 Task: Create a scrum project AgileEagle. Add to scrum project AgileEagle a team member softage.3@softage.net and assign as Project Lead. Add to scrum project AgileEagle a team member softage.4@softage.net
Action: Mouse moved to (224, 53)
Screenshot: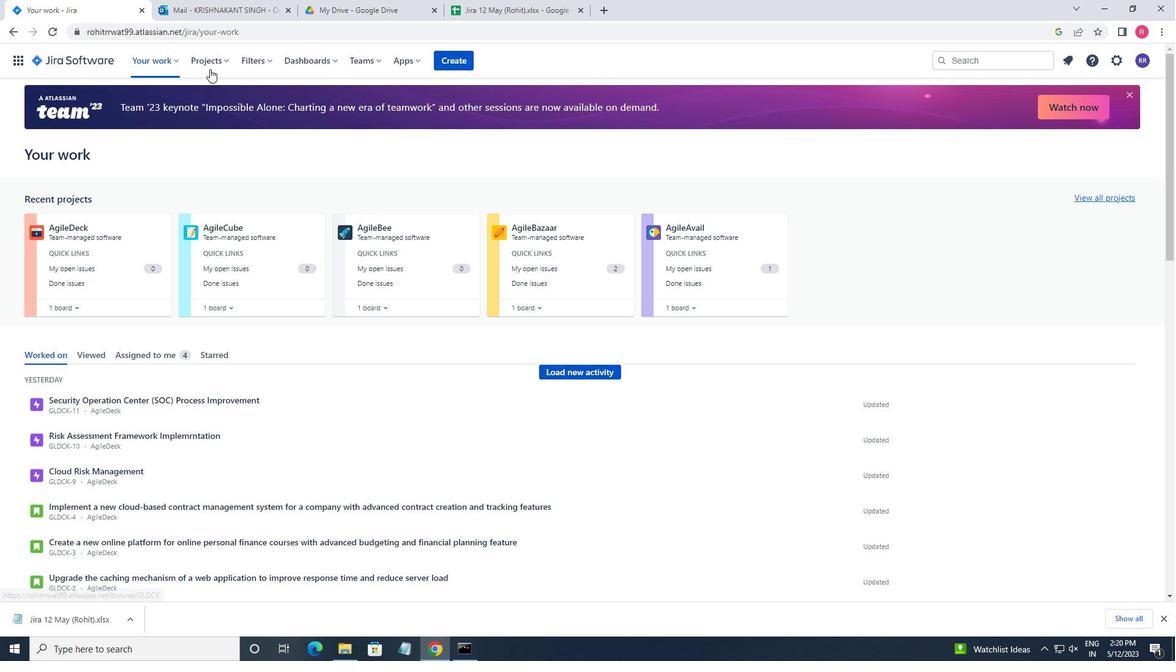 
Action: Mouse pressed left at (224, 53)
Screenshot: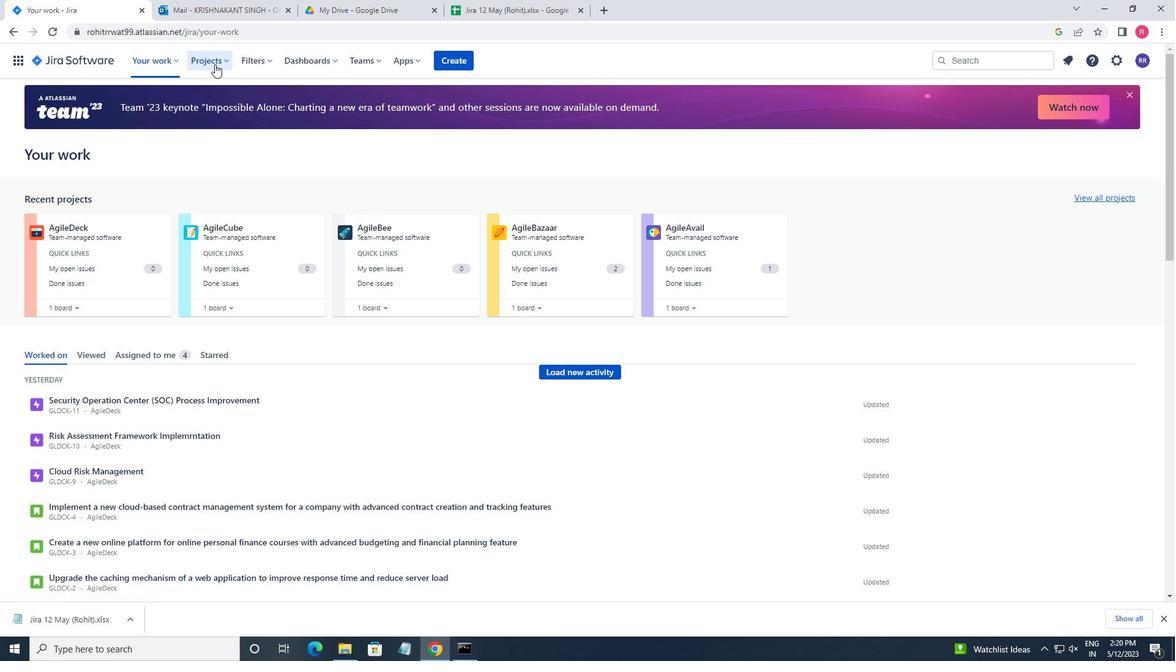 
Action: Mouse moved to (238, 304)
Screenshot: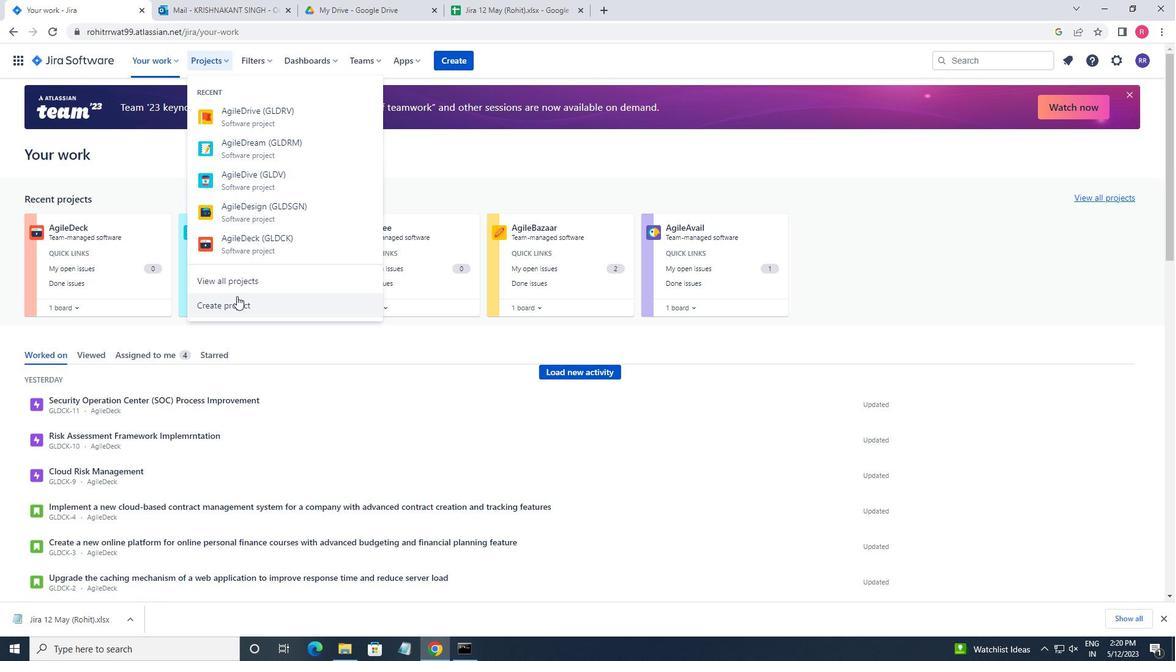 
Action: Mouse pressed left at (238, 304)
Screenshot: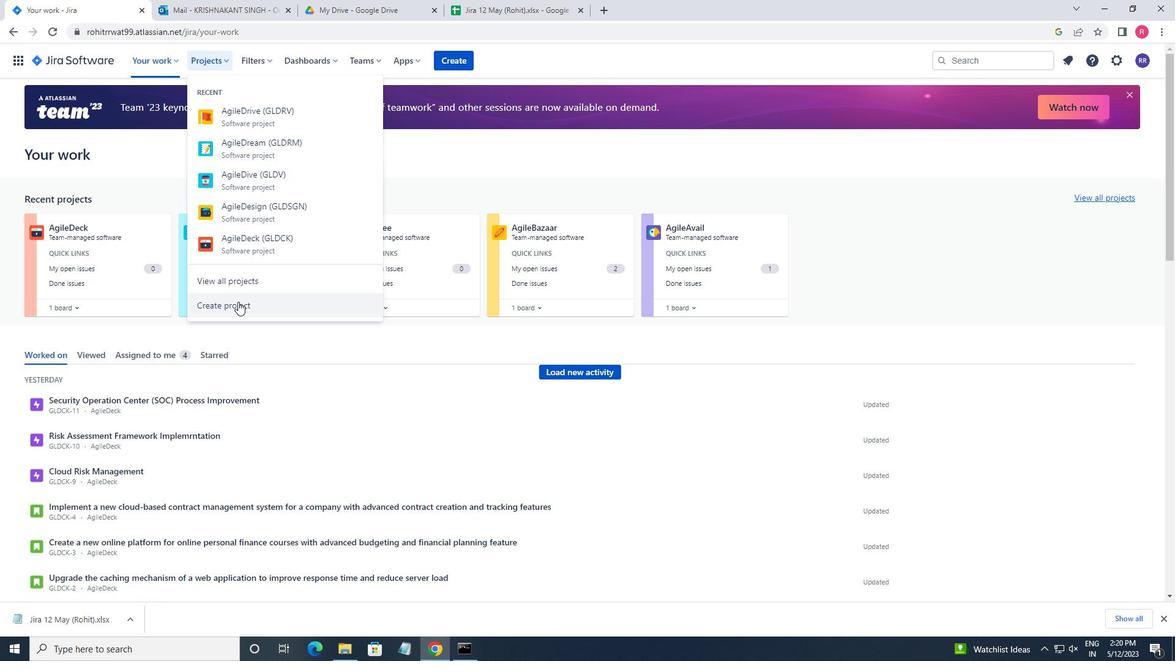 
Action: Mouse moved to (566, 290)
Screenshot: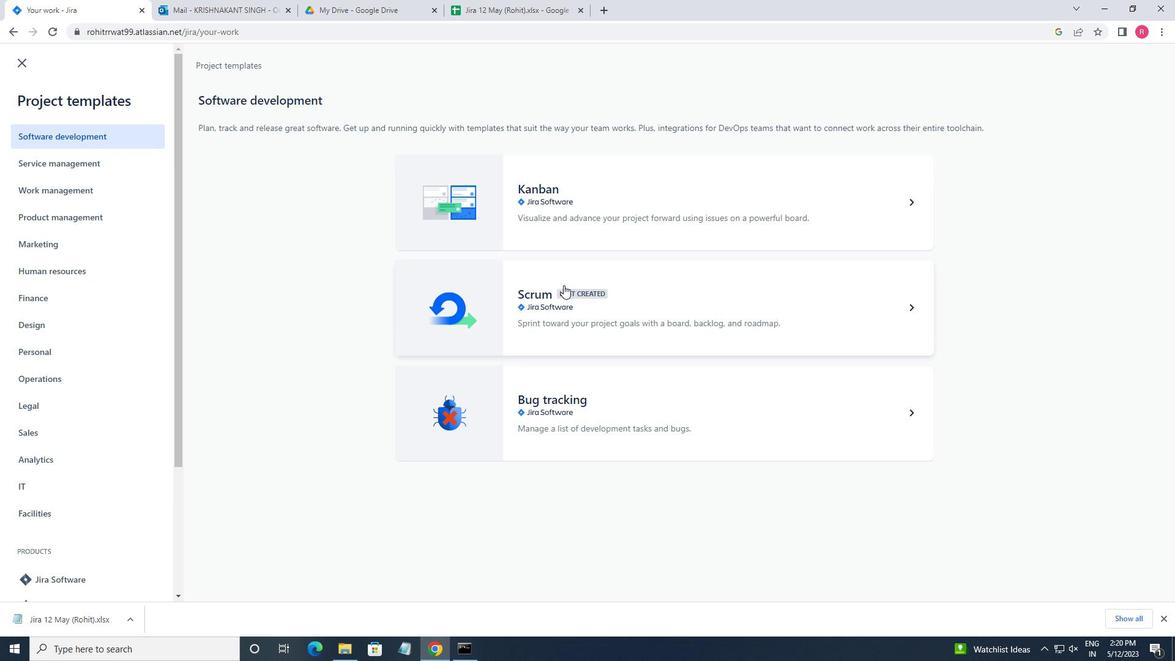 
Action: Mouse pressed left at (566, 290)
Screenshot: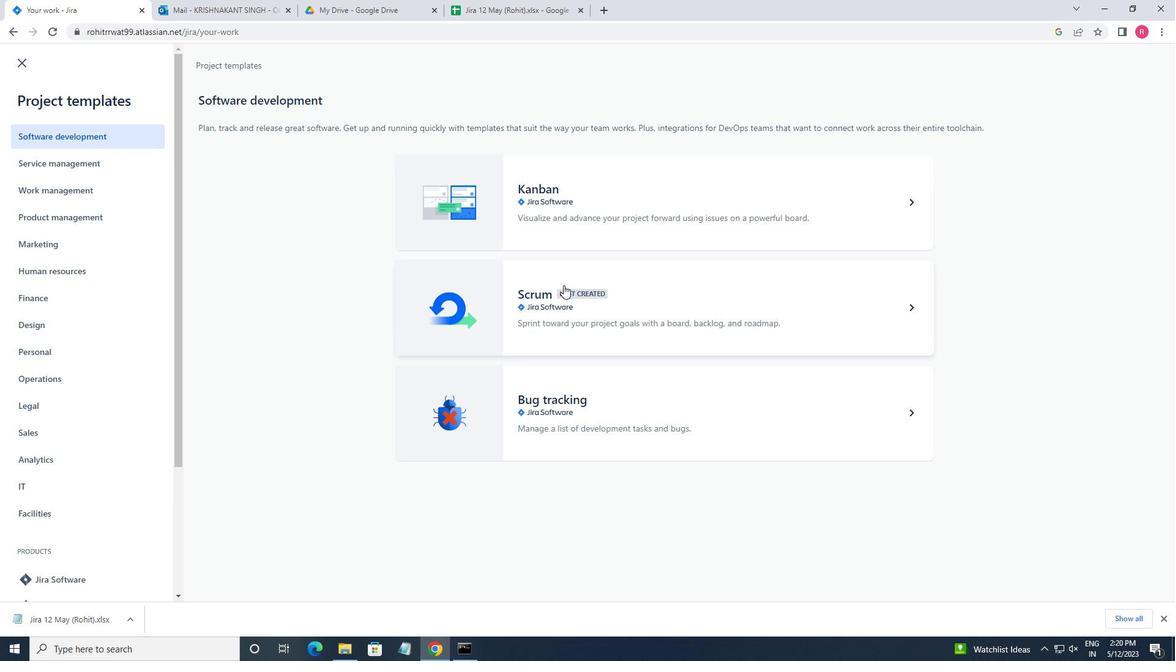 
Action: Mouse moved to (901, 577)
Screenshot: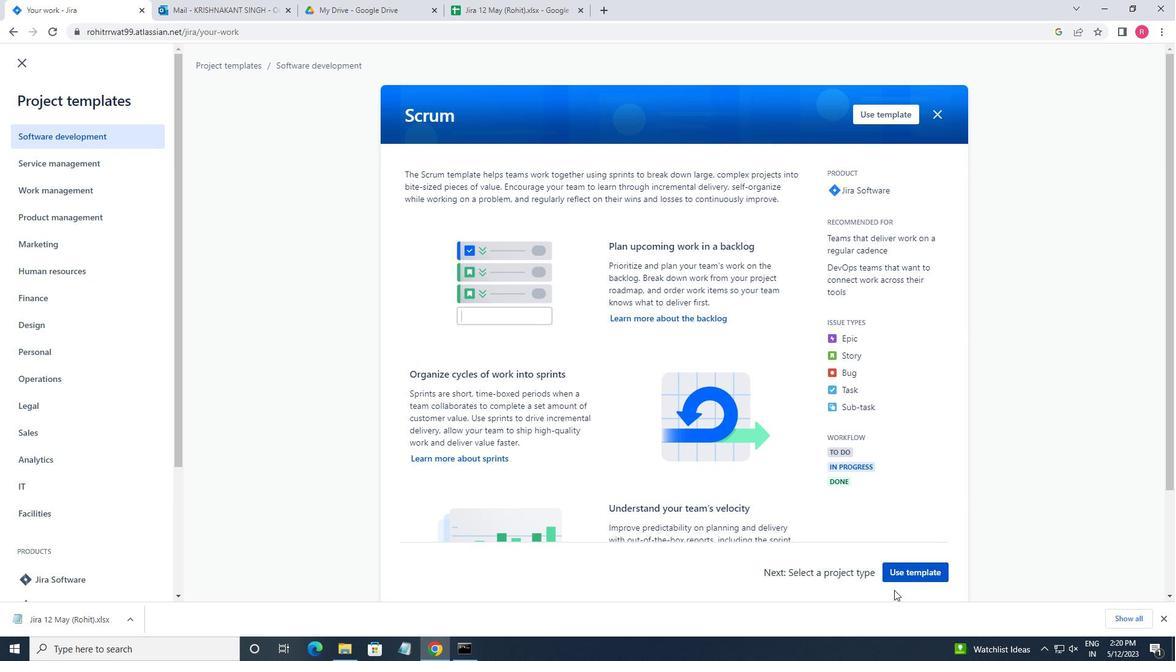 
Action: Mouse pressed left at (901, 577)
Screenshot: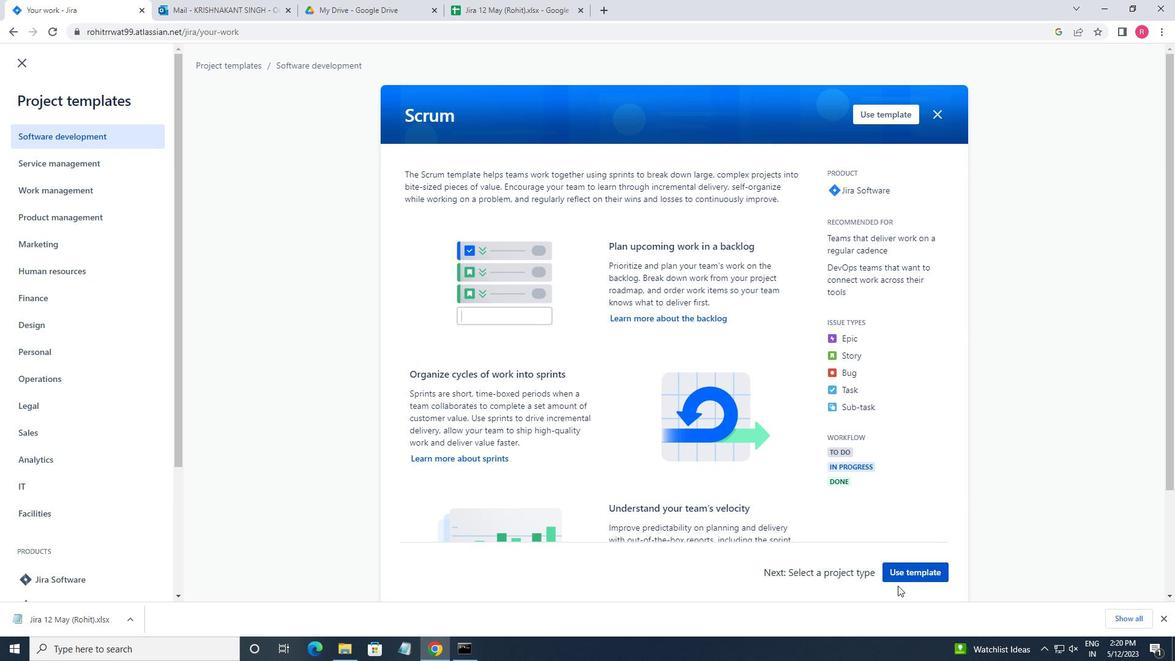 
Action: Mouse moved to (418, 563)
Screenshot: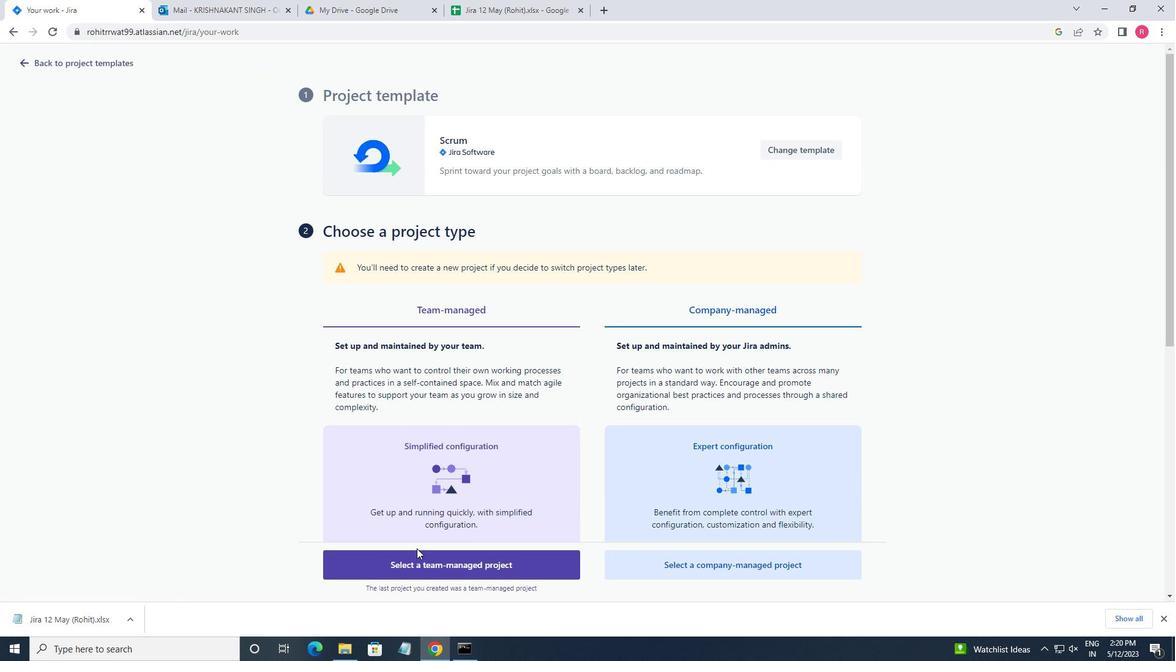 
Action: Mouse pressed left at (418, 563)
Screenshot: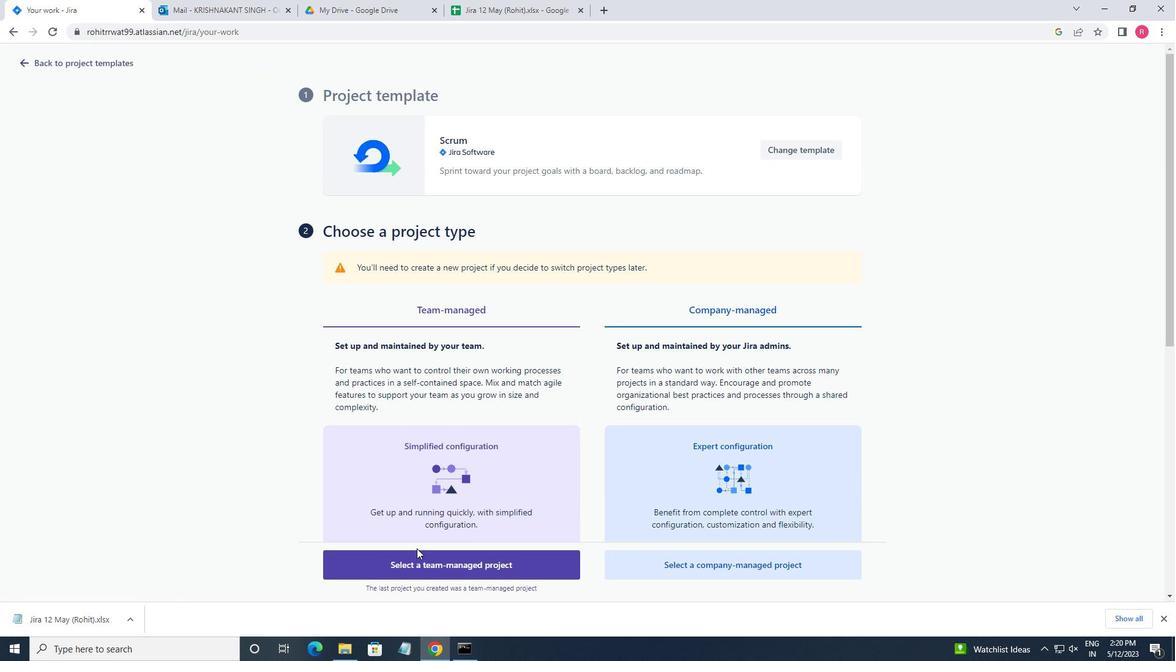 
Action: Mouse moved to (347, 285)
Screenshot: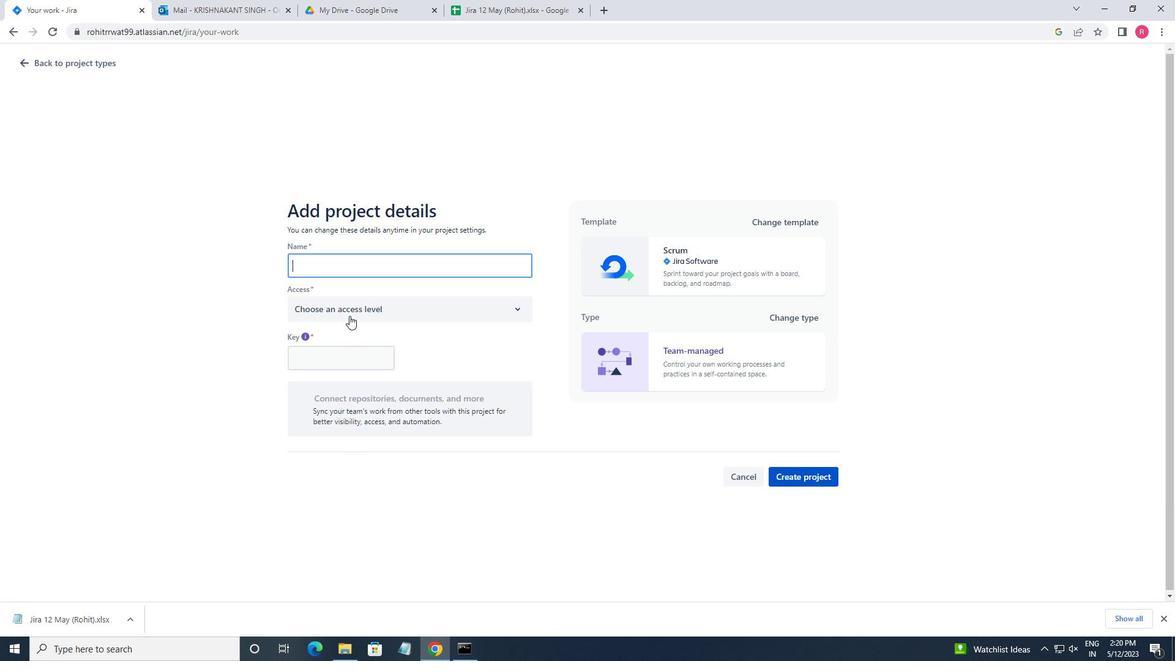 
Action: Key pressed <Key.shift>AGILE<Key.shift><Key.shift><Key.shift><Key.shift>EAGLE
Screenshot: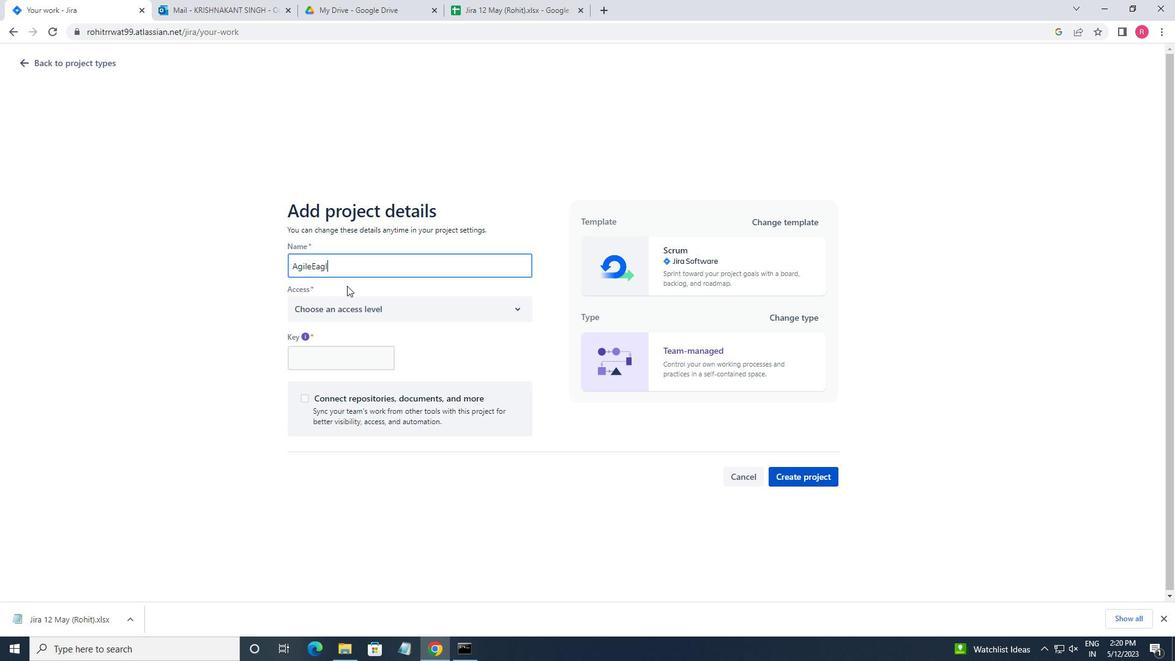 
Action: Mouse moved to (349, 306)
Screenshot: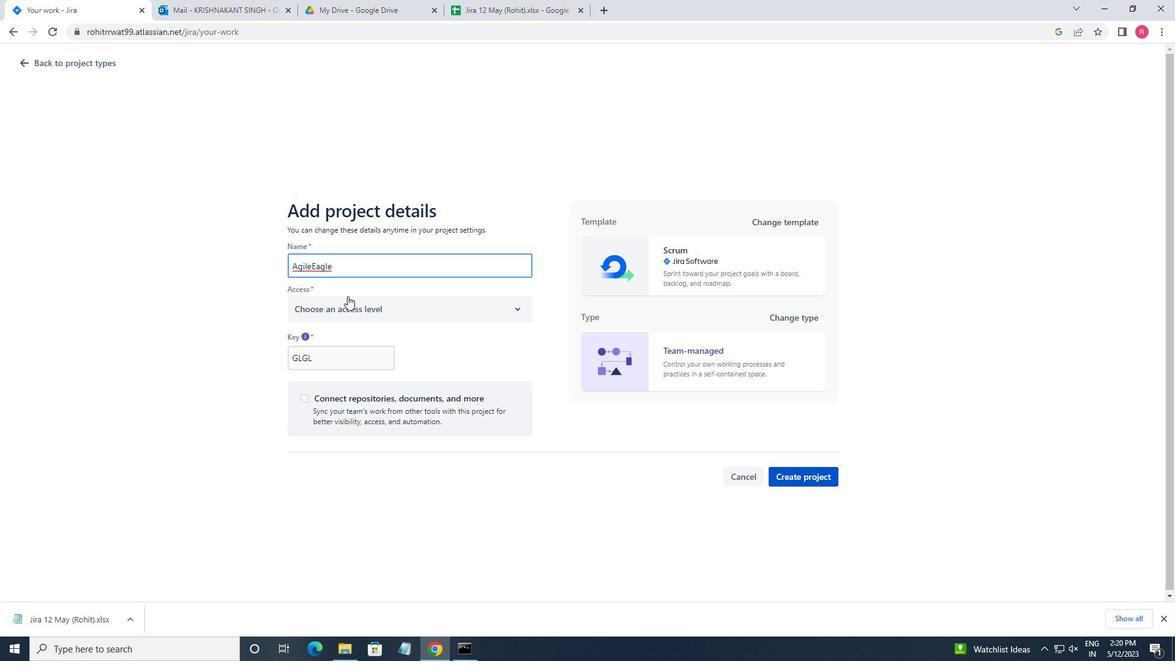 
Action: Mouse pressed left at (349, 306)
Screenshot: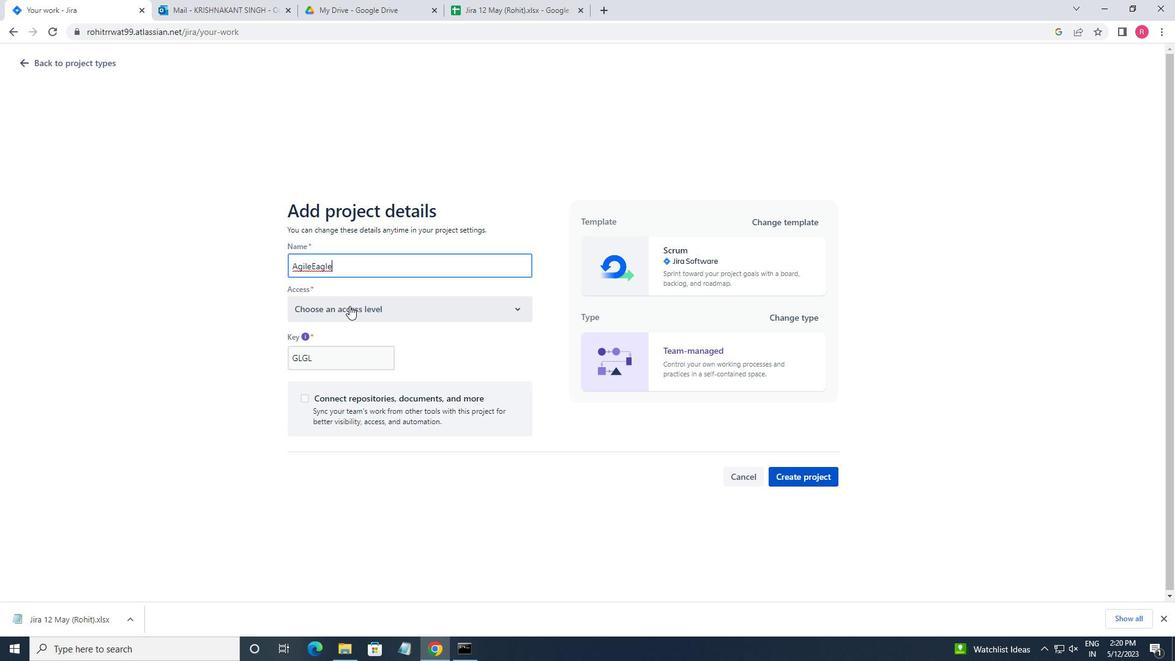 
Action: Mouse moved to (340, 339)
Screenshot: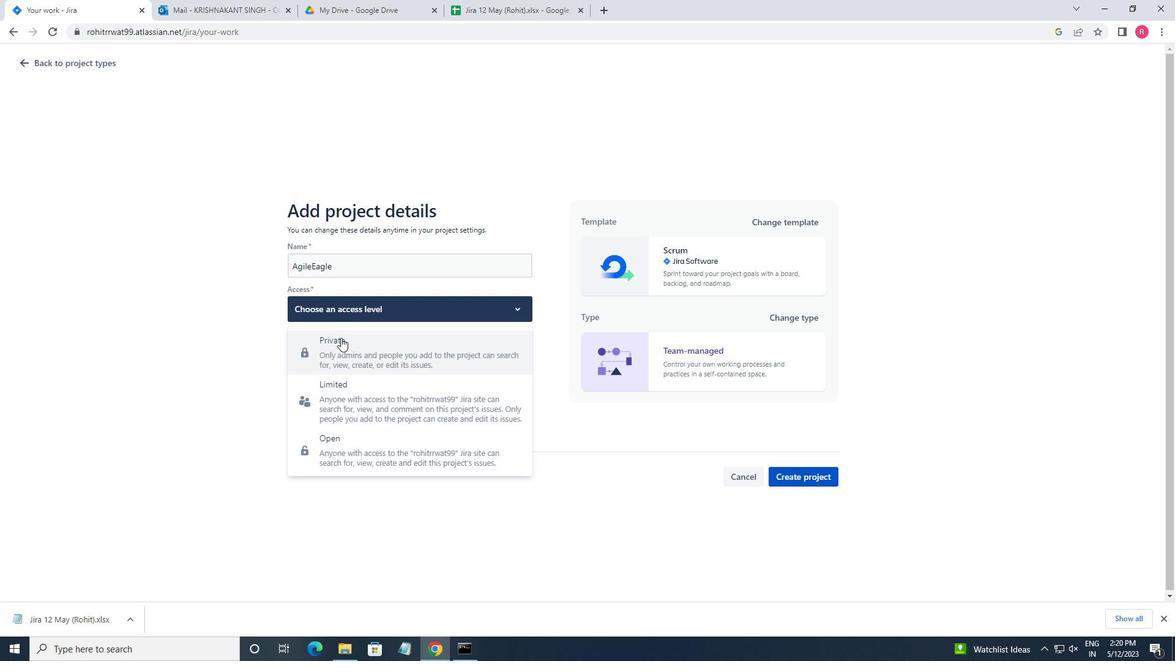 
Action: Mouse pressed left at (340, 339)
Screenshot: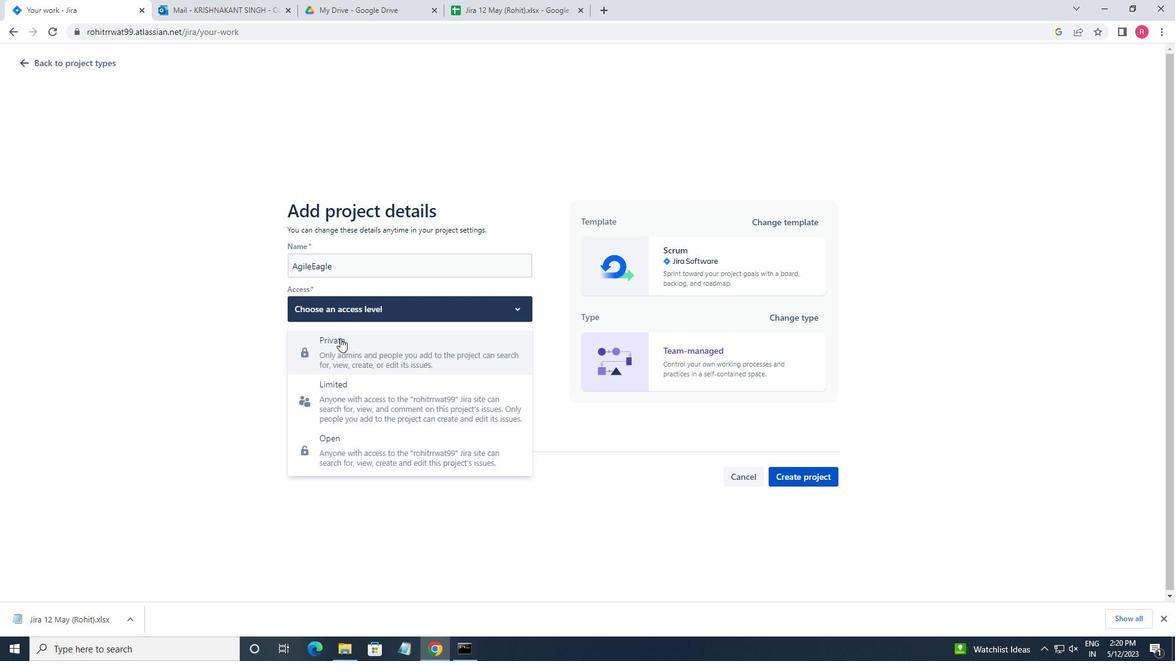 
Action: Mouse moved to (801, 475)
Screenshot: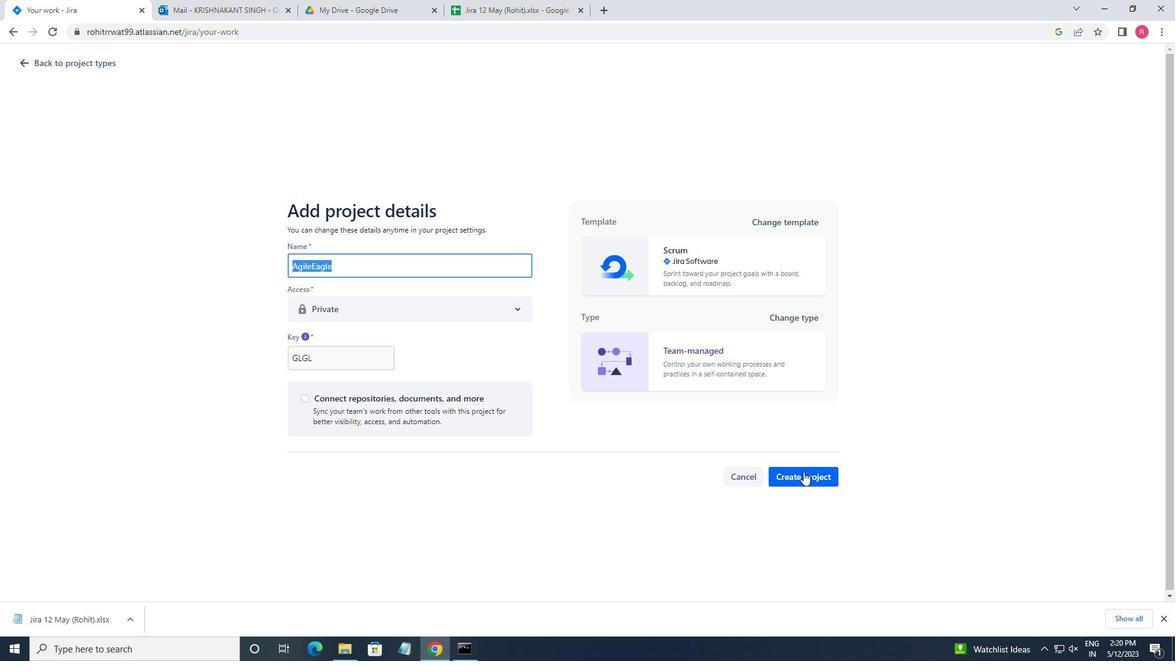 
Action: Mouse pressed left at (801, 475)
Screenshot: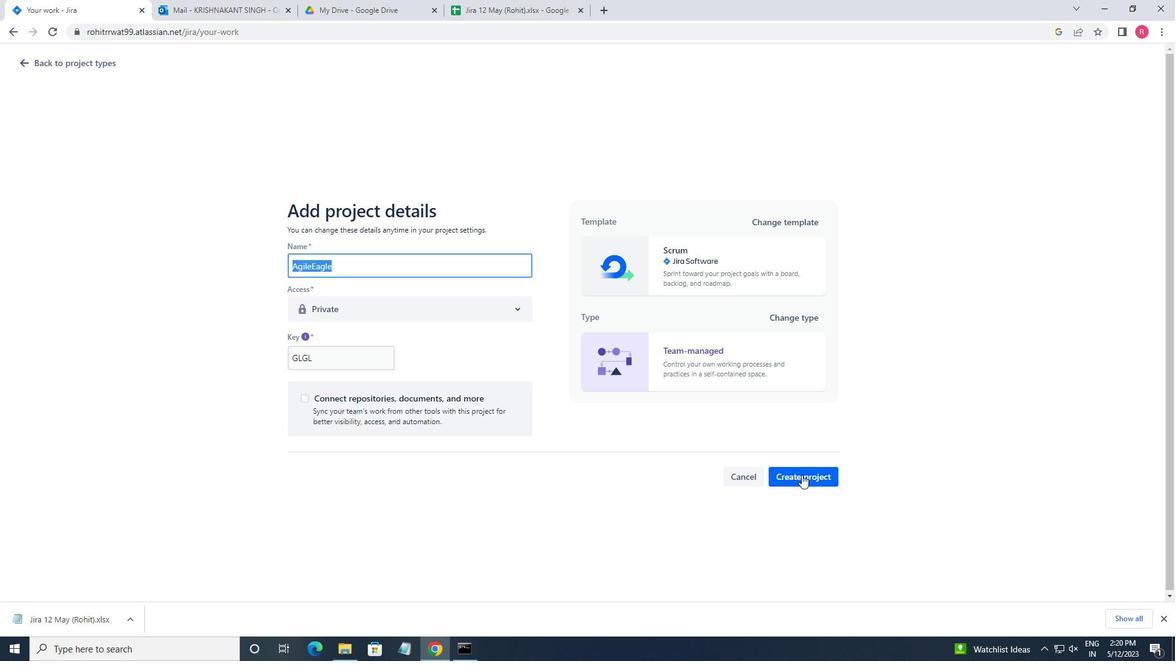 
Action: Mouse moved to (290, 165)
Screenshot: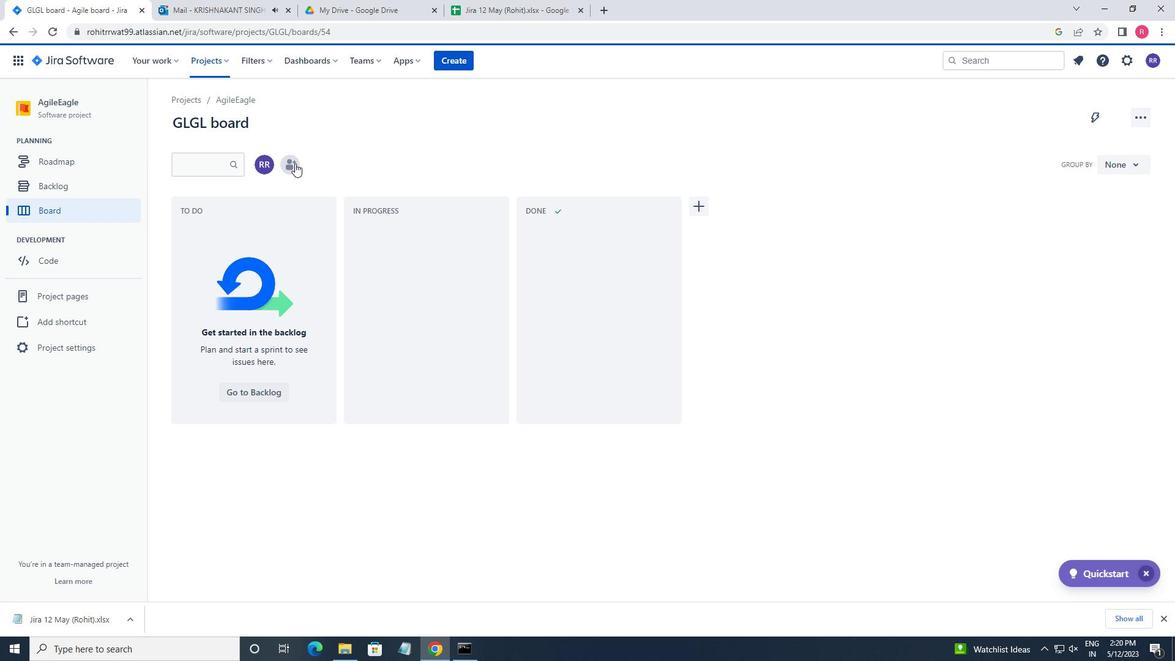 
Action: Mouse pressed left at (290, 165)
Screenshot: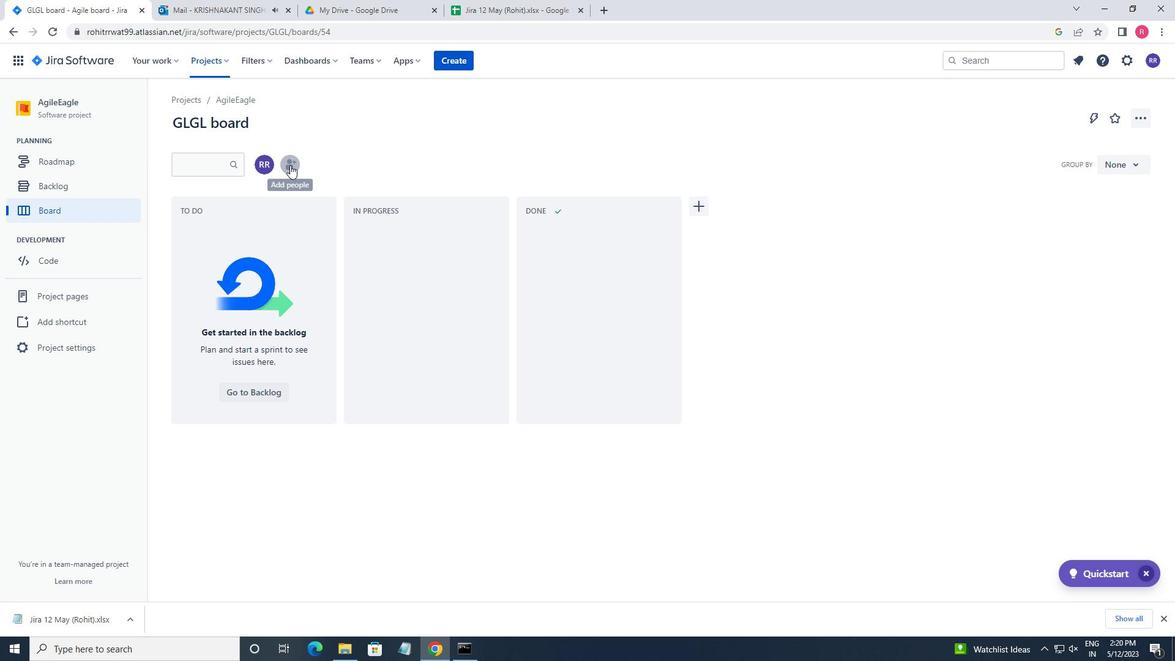 
Action: Key pressed SOFTAGE.3<Key.shift>ctrl+2SOFTAGE.NET
Screenshot: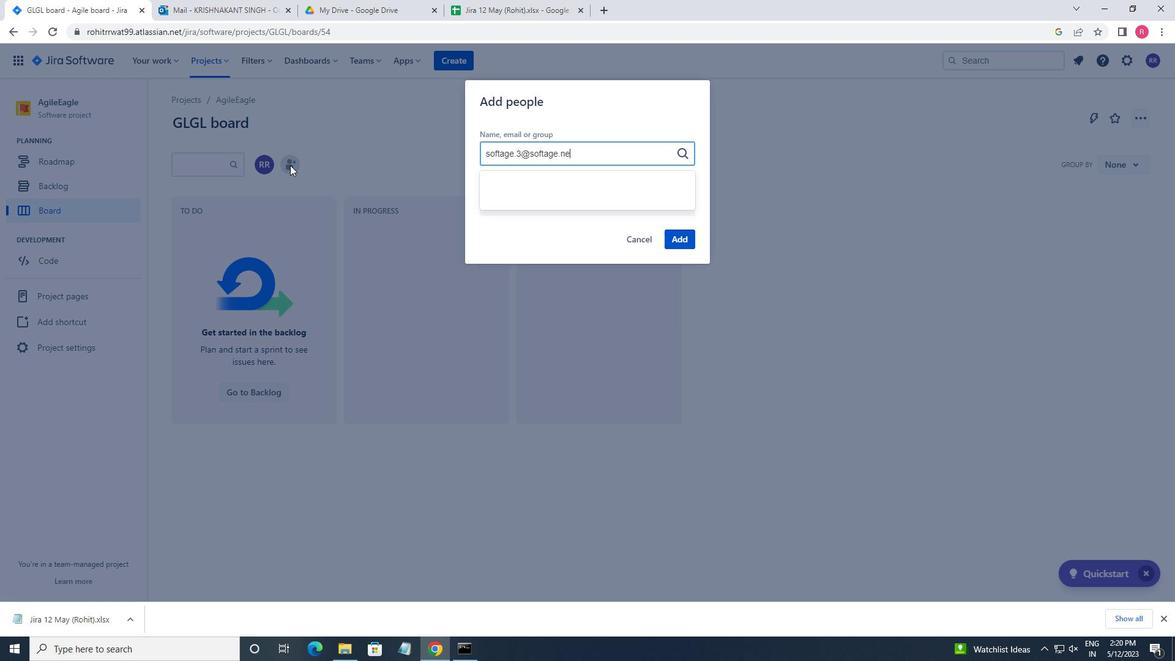 
Action: Mouse moved to (562, 220)
Screenshot: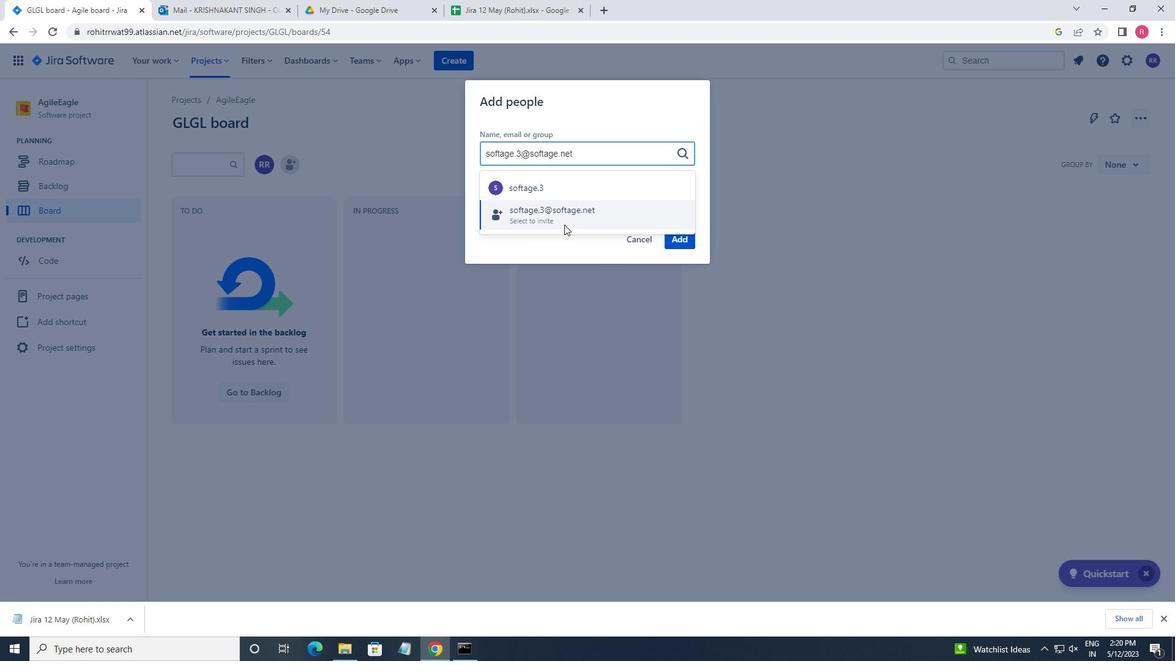 
Action: Mouse pressed left at (562, 220)
Screenshot: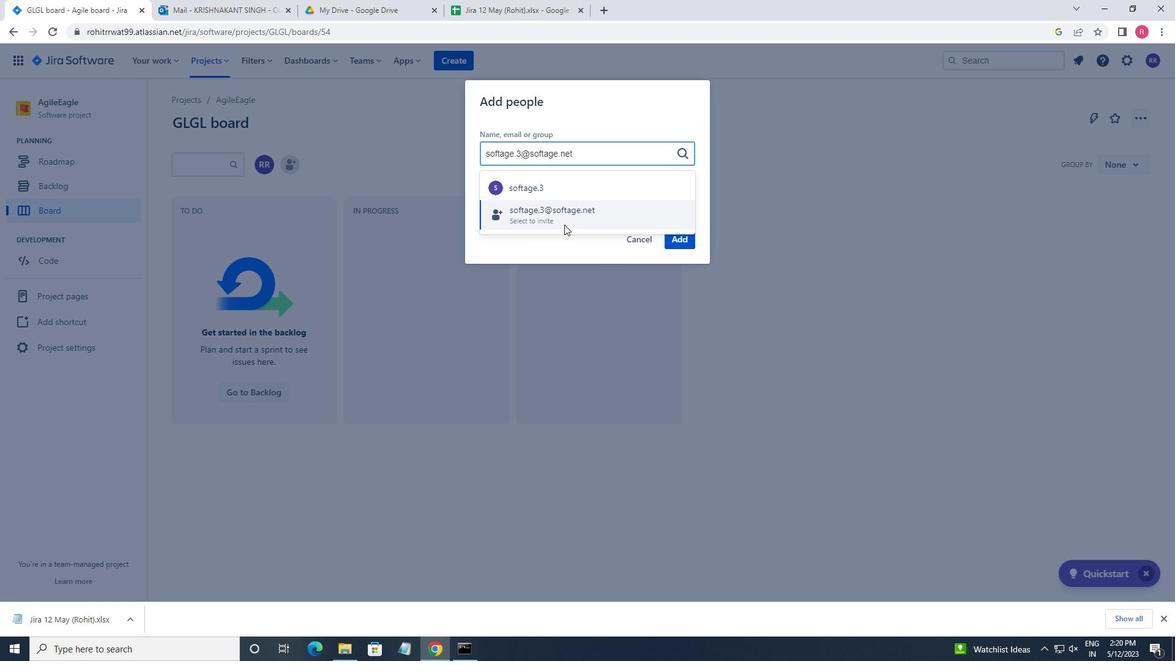 
Action: Mouse moved to (669, 238)
Screenshot: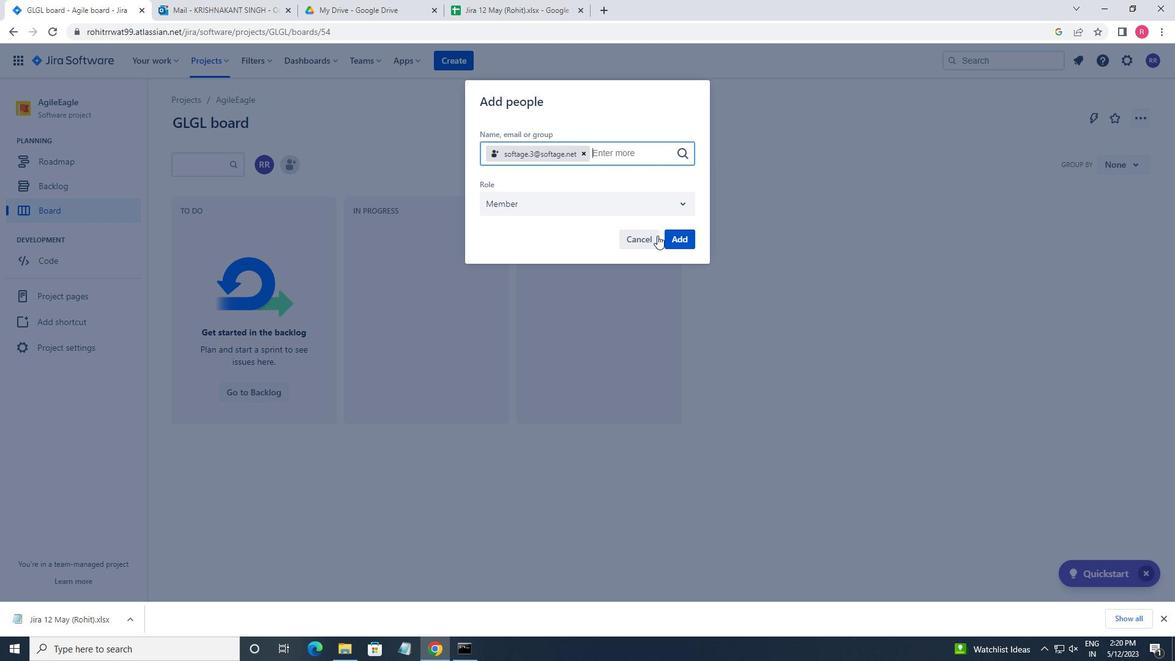 
Action: Mouse pressed left at (669, 238)
Screenshot: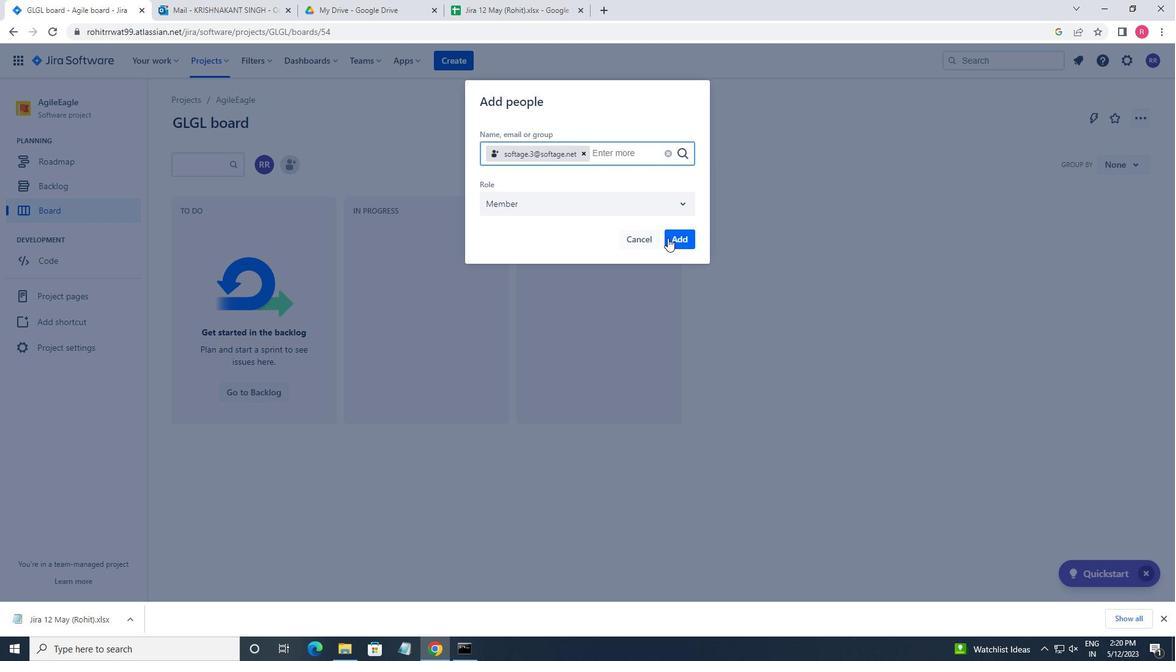 
Action: Mouse moved to (78, 339)
Screenshot: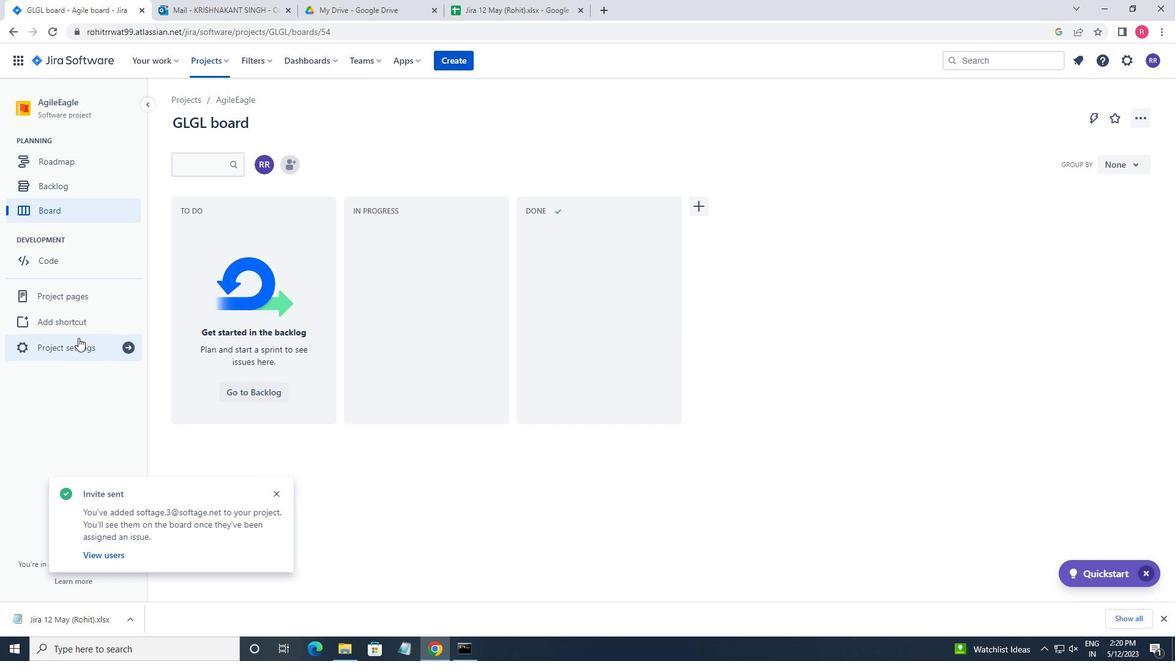 
Action: Mouse pressed left at (78, 339)
Screenshot: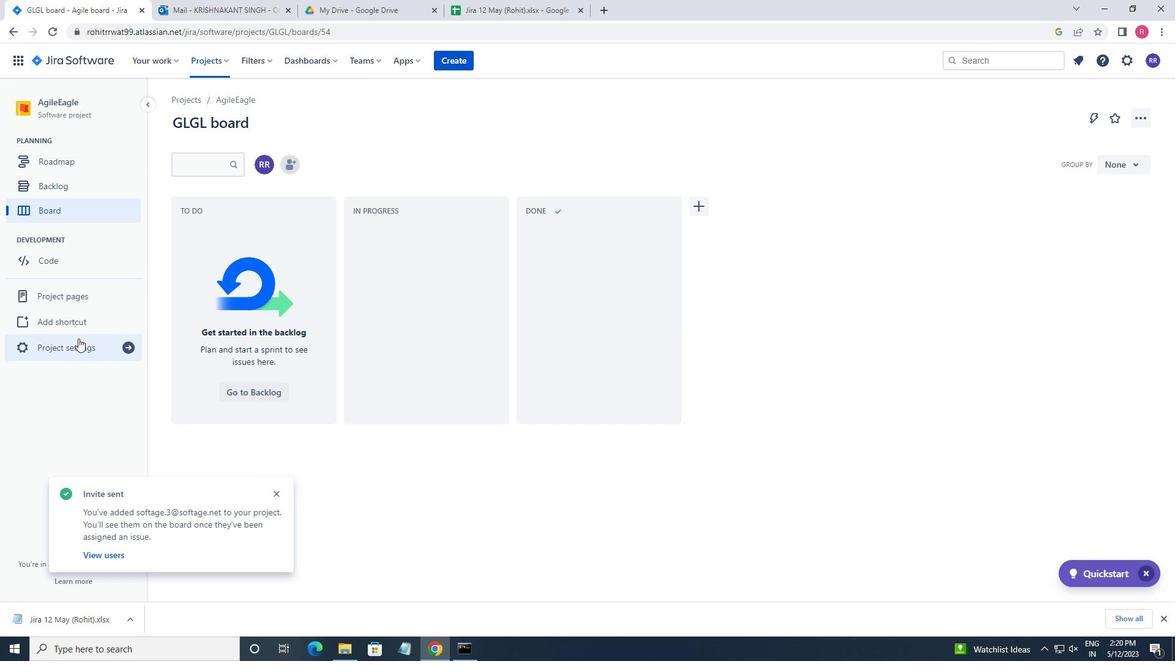 
Action: Mouse moved to (607, 446)
Screenshot: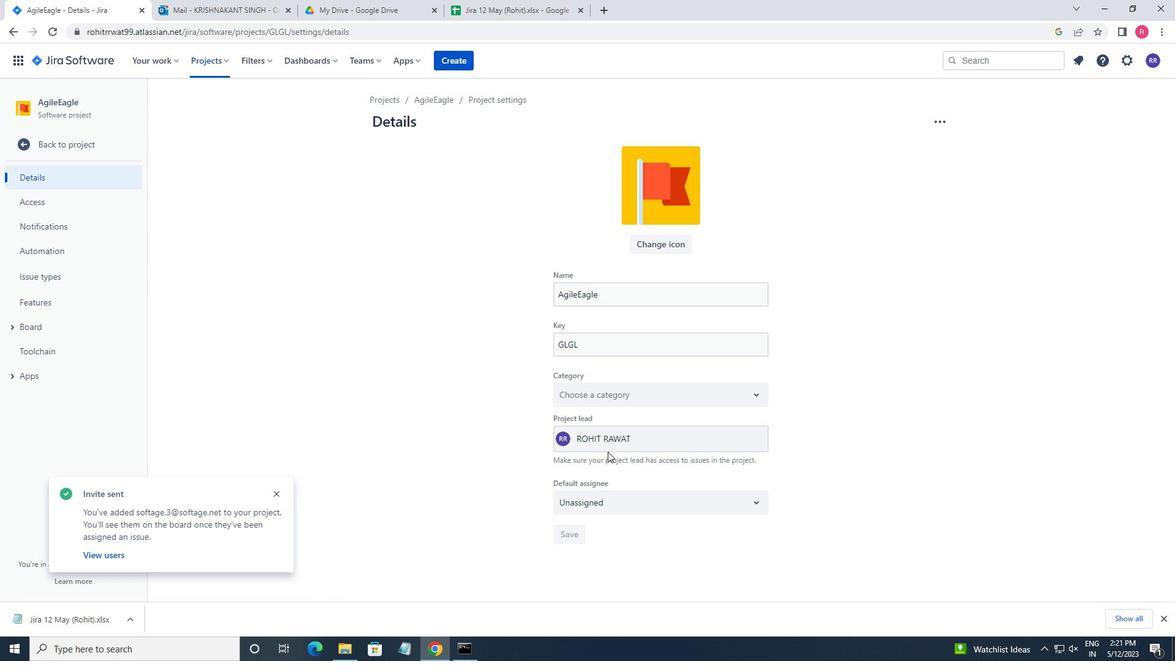 
Action: Mouse pressed left at (607, 446)
Screenshot: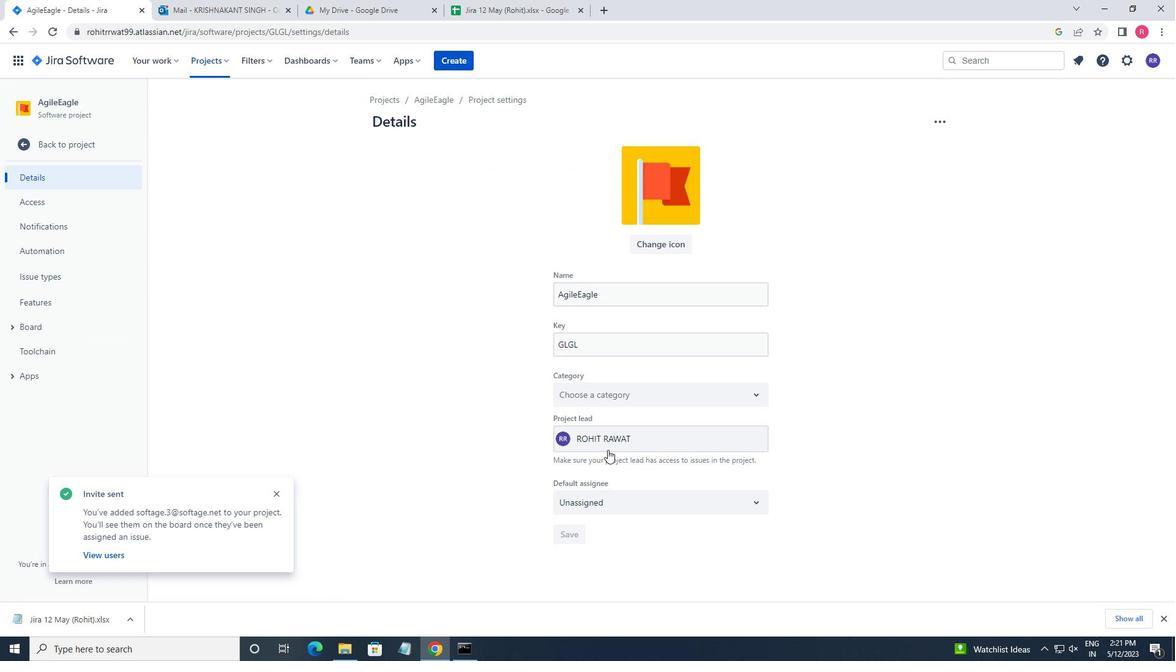 
Action: Key pressed SOFTAGE.2<Key.backspace>3<Key.shift>@SOFTAGE.NET
Screenshot: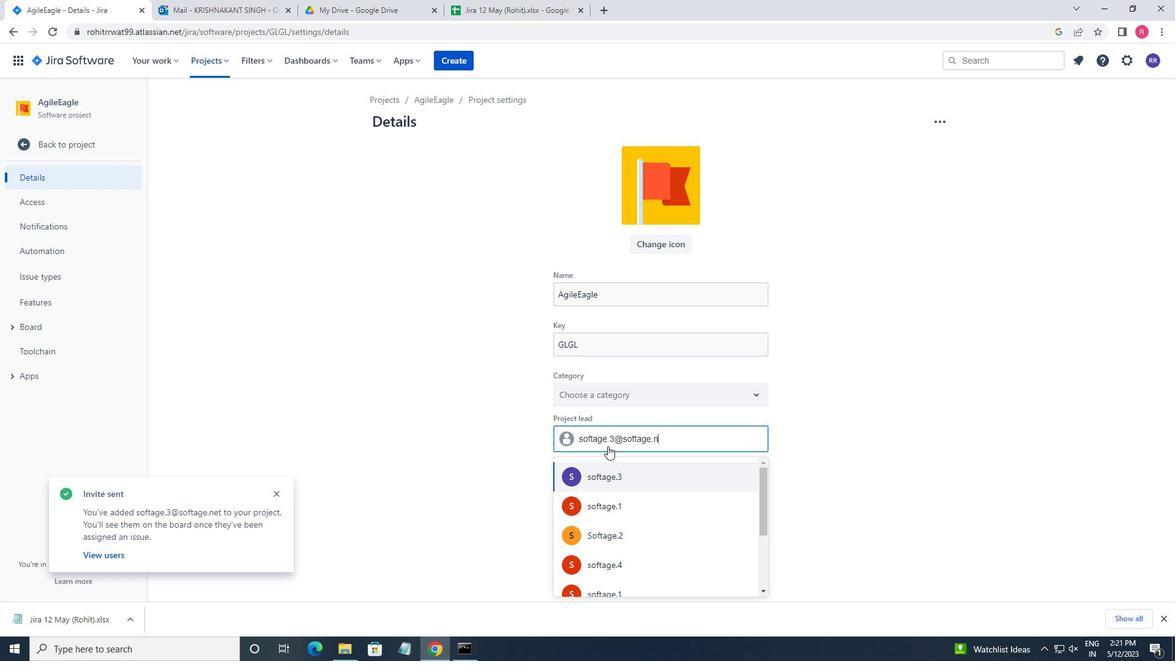 
Action: Mouse moved to (617, 471)
Screenshot: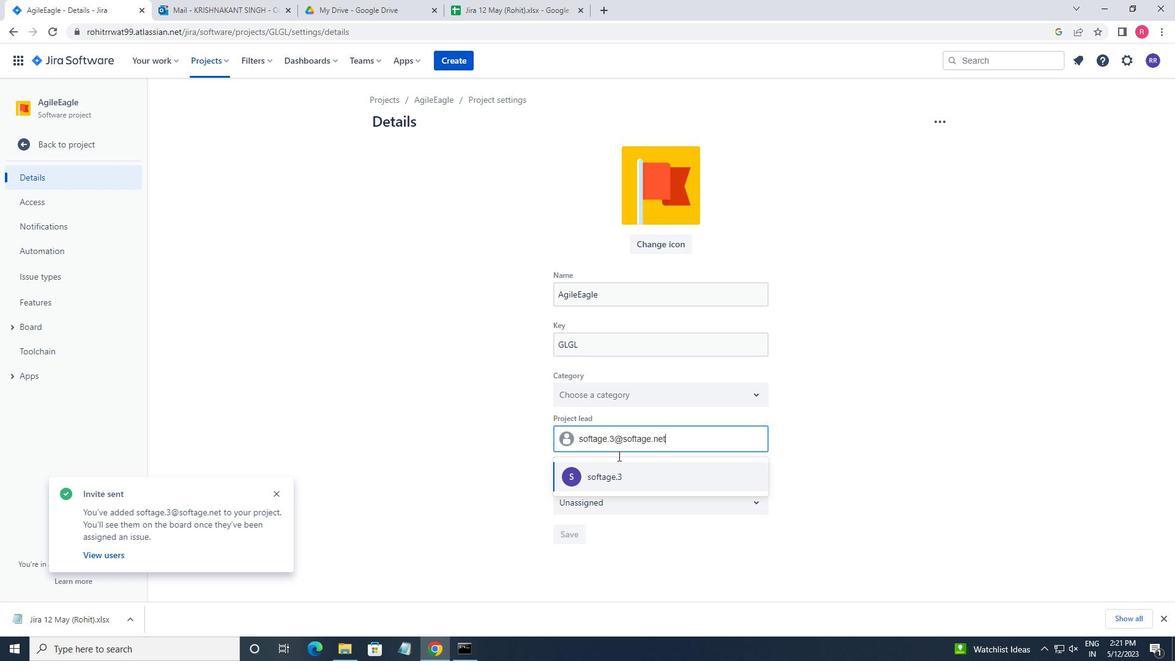 
Action: Mouse pressed left at (617, 471)
Screenshot: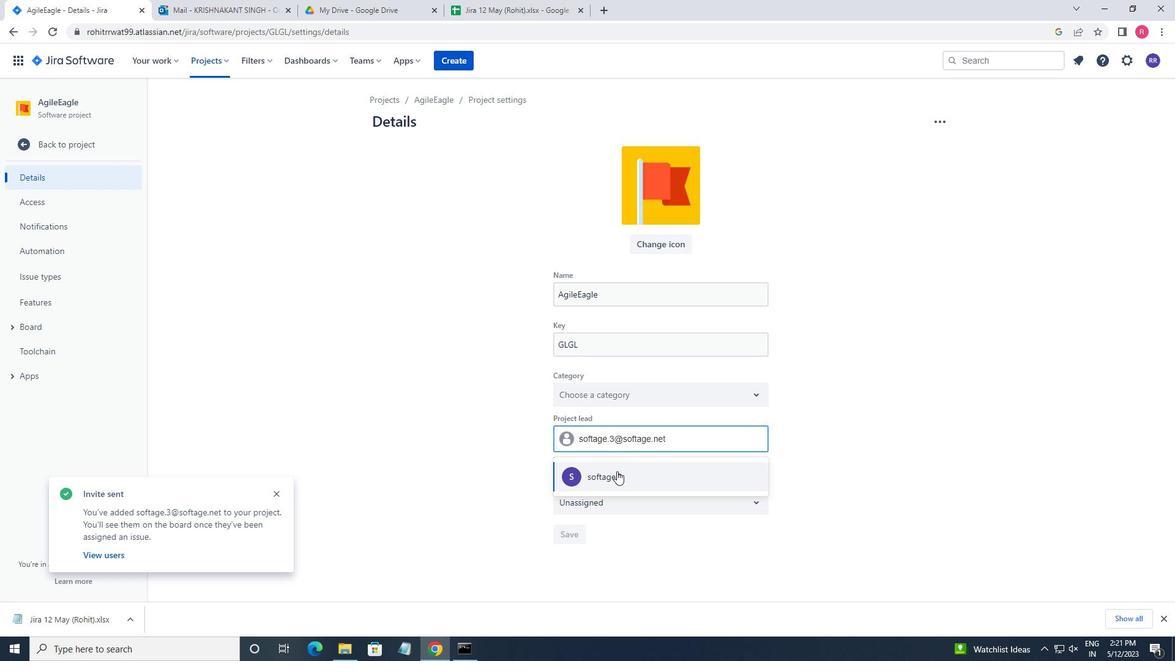 
Action: Mouse moved to (568, 535)
Screenshot: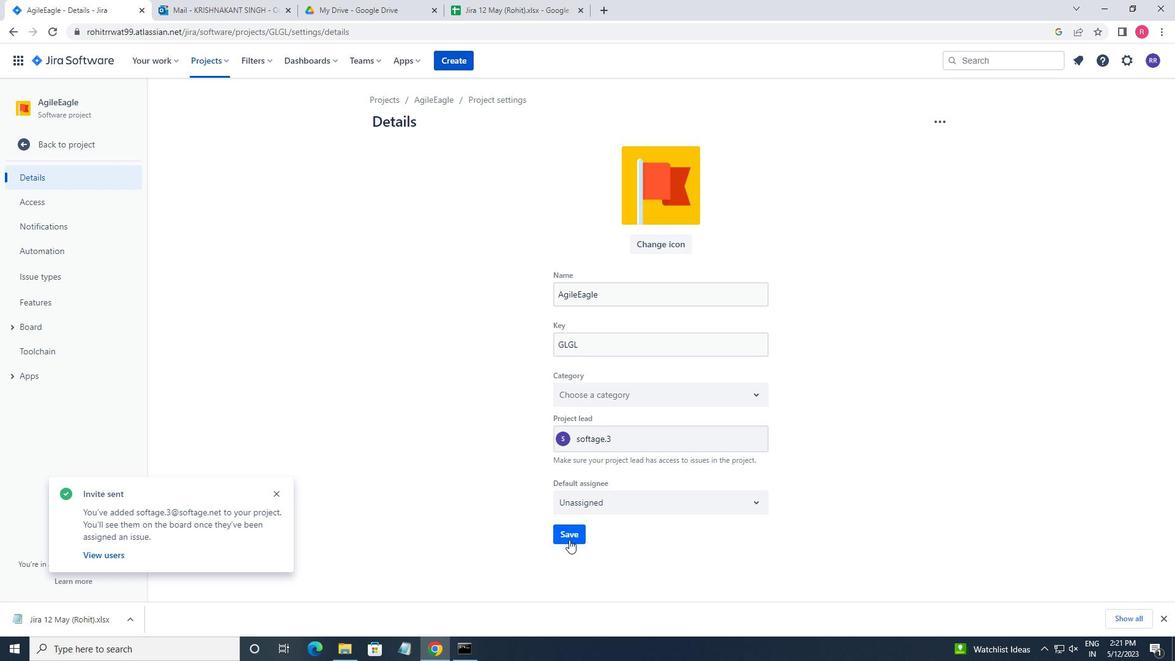 
Action: Mouse pressed left at (568, 535)
Screenshot: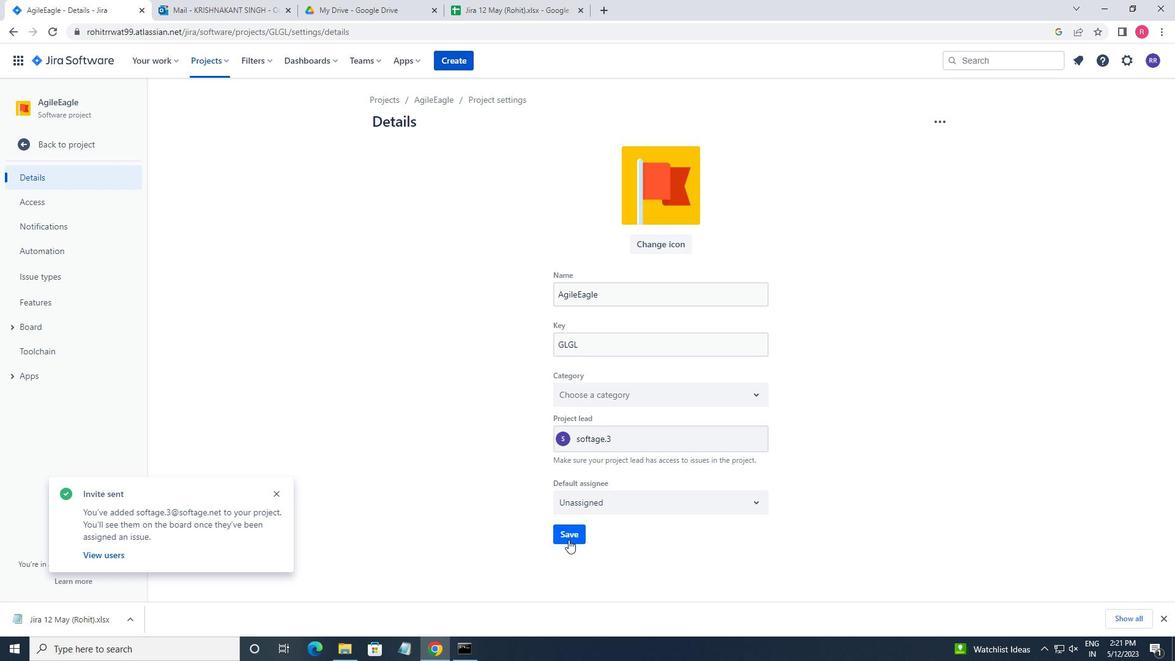 
Action: Mouse moved to (53, 143)
Screenshot: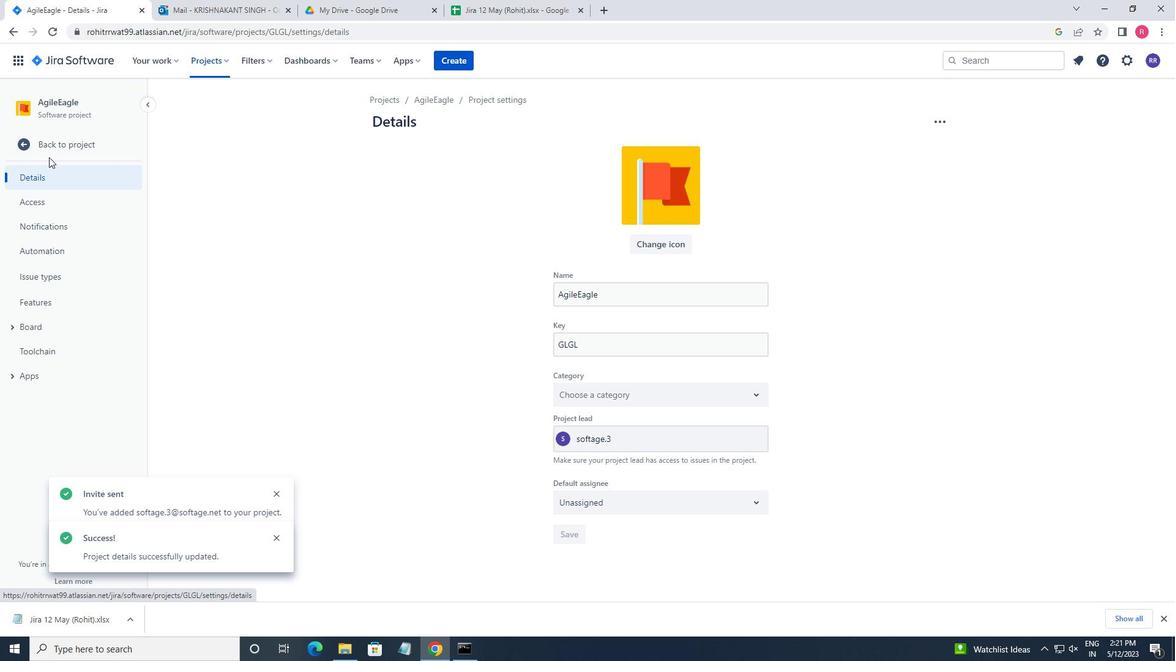
Action: Mouse pressed left at (53, 143)
Screenshot: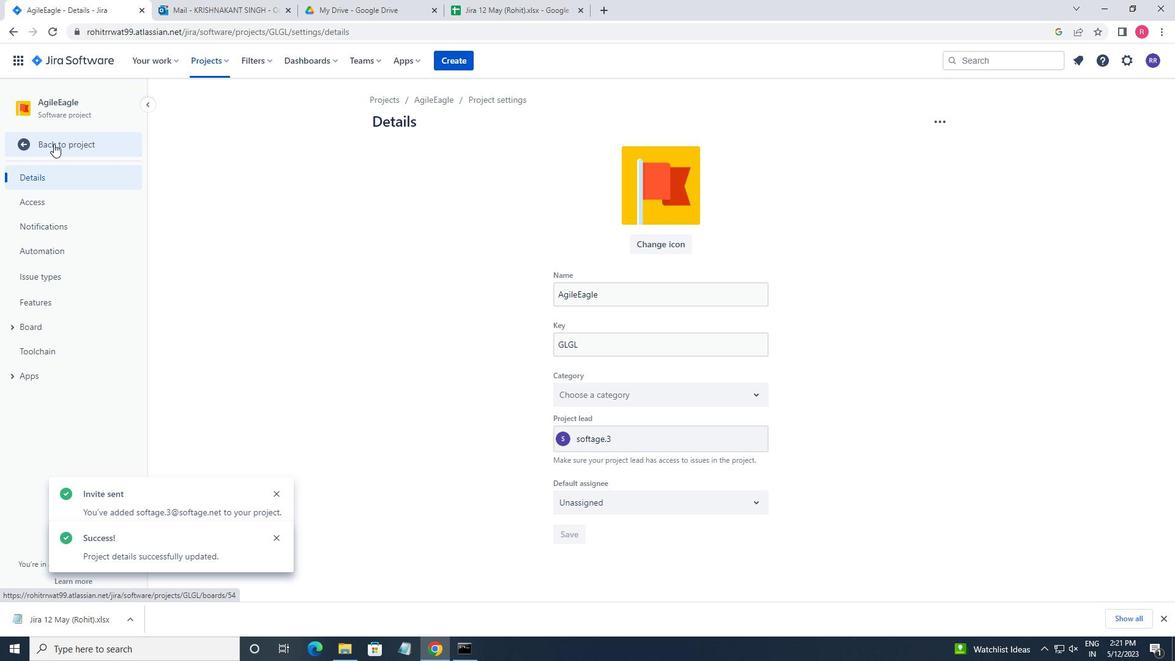 
Action: Mouse moved to (293, 165)
Screenshot: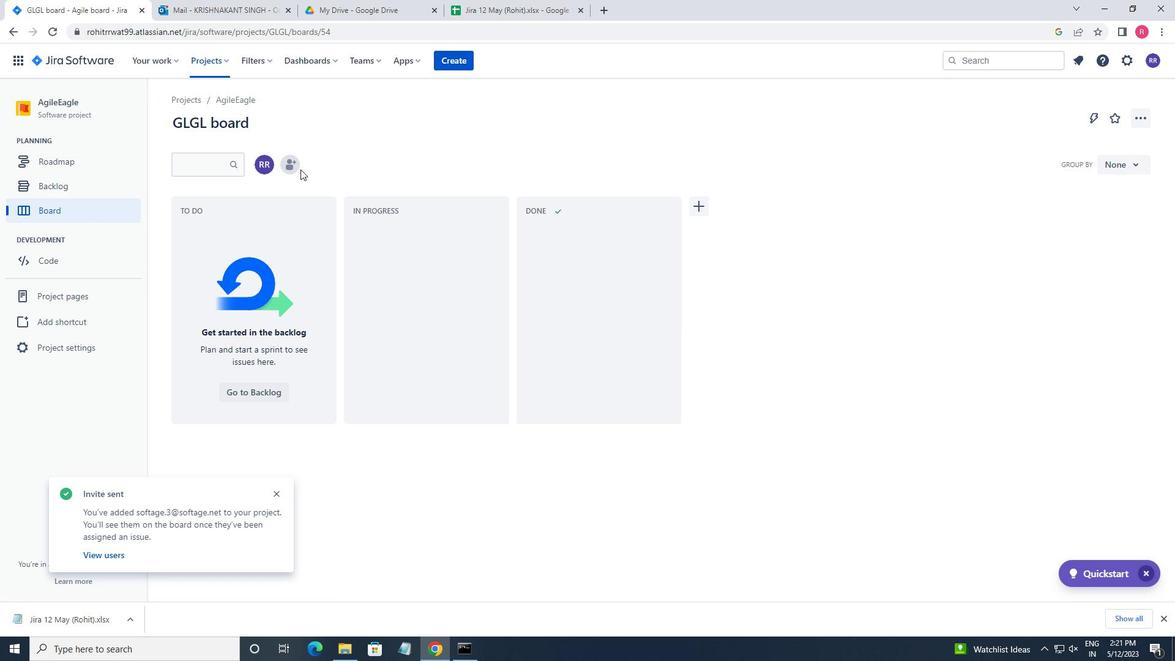 
Action: Mouse pressed left at (293, 165)
Screenshot: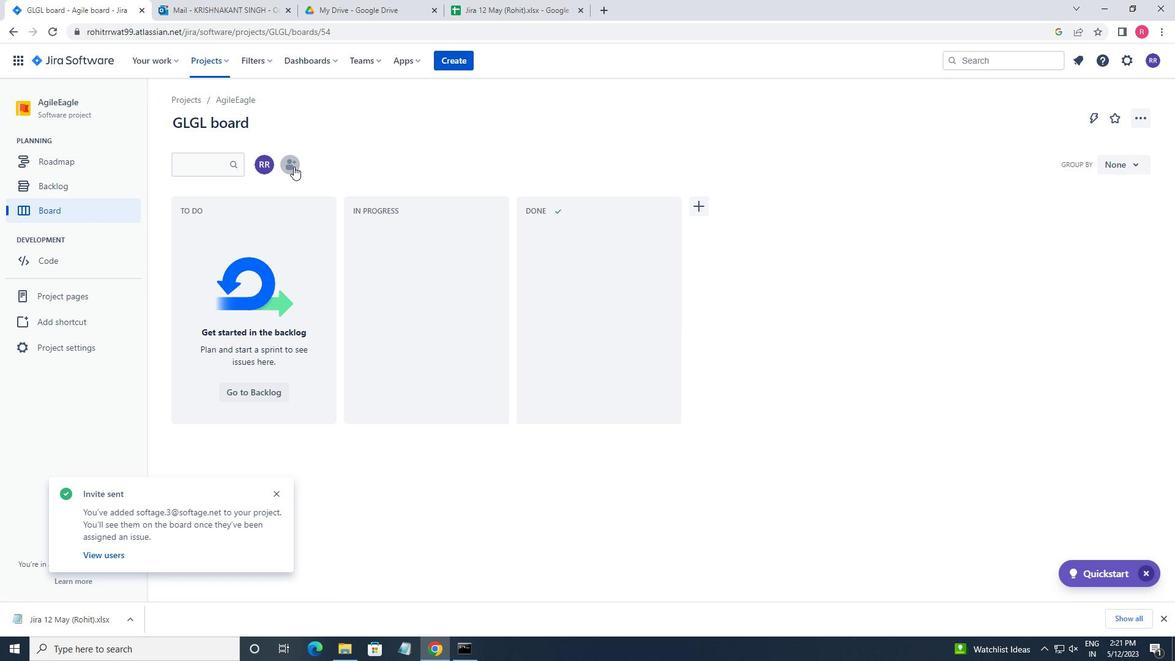 
Action: Key pressed SOFTAGE.4<Key.shift>@SOFTAGE.NET
Screenshot: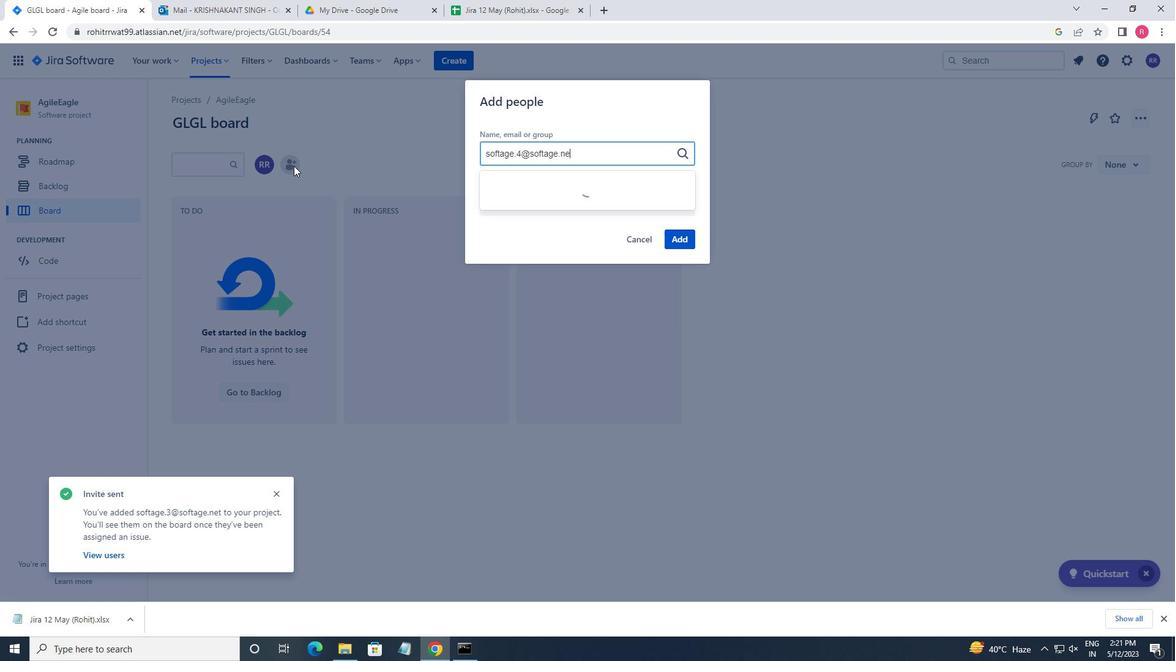 
Action: Mouse moved to (566, 215)
Screenshot: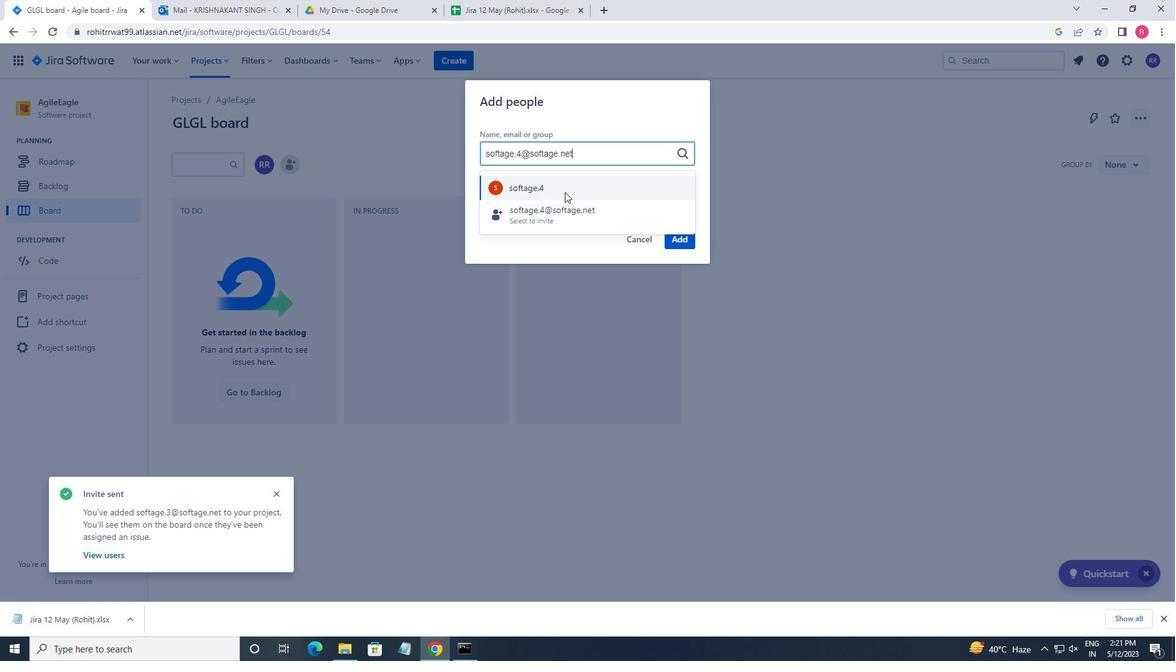 
Action: Mouse pressed left at (566, 215)
Screenshot: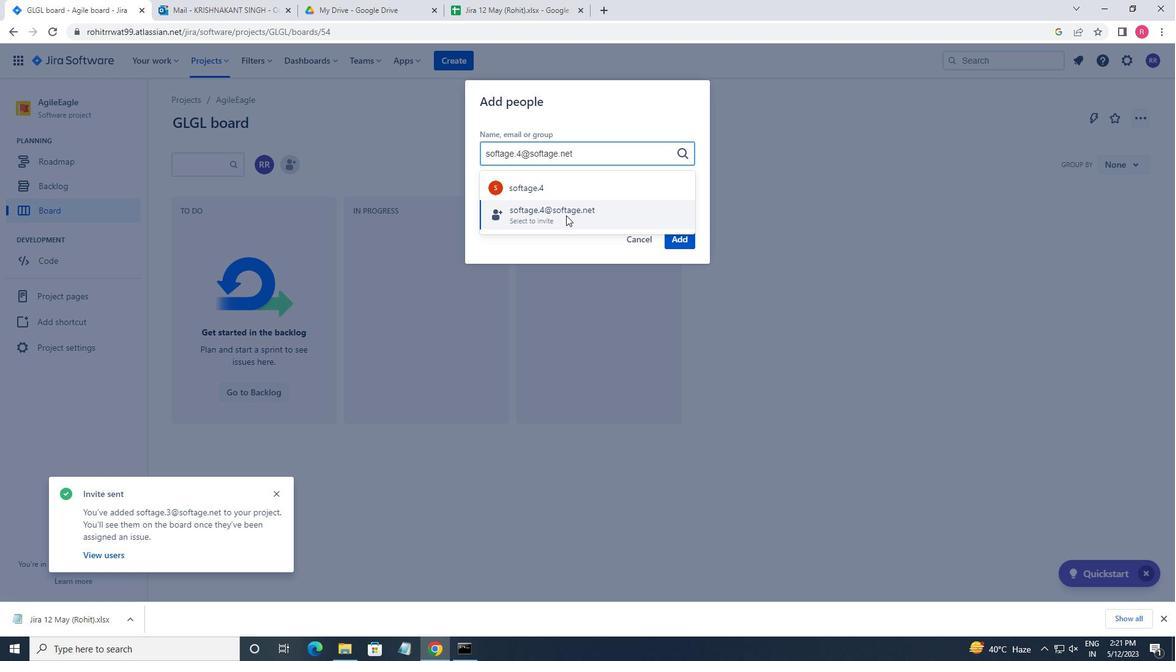 
Action: Mouse moved to (673, 241)
Screenshot: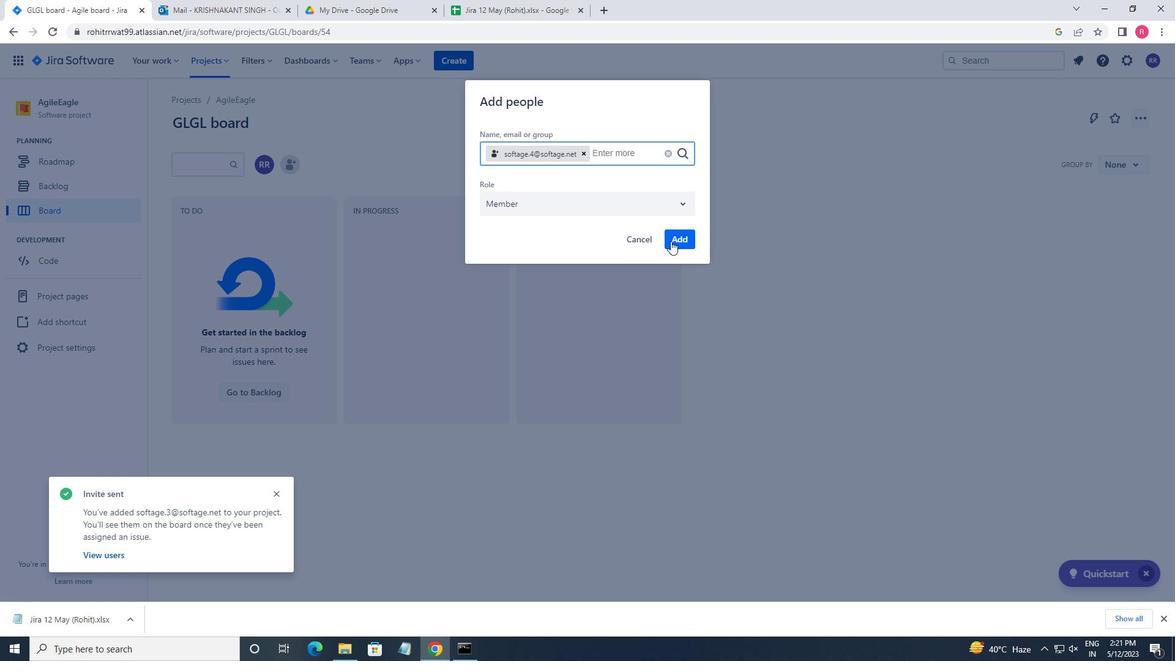 
Action: Mouse pressed left at (673, 241)
Screenshot: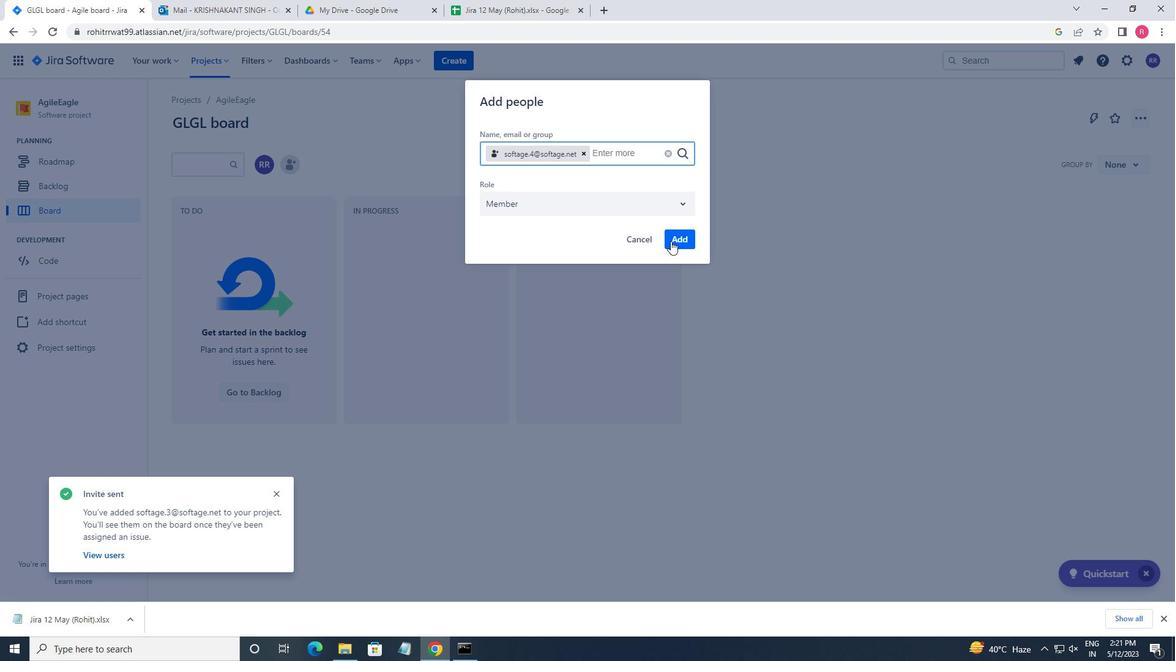
Action: Mouse moved to (673, 241)
Screenshot: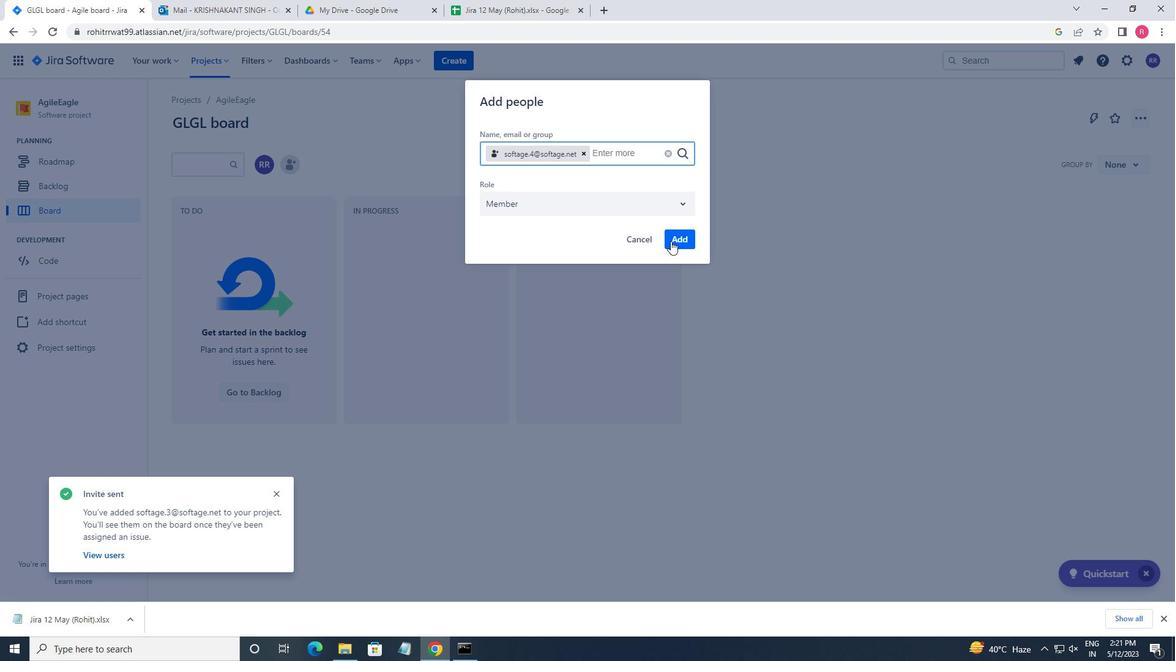 
